 Task: React to  the posts on  page Nestle
Action: Mouse moved to (448, 478)
Screenshot: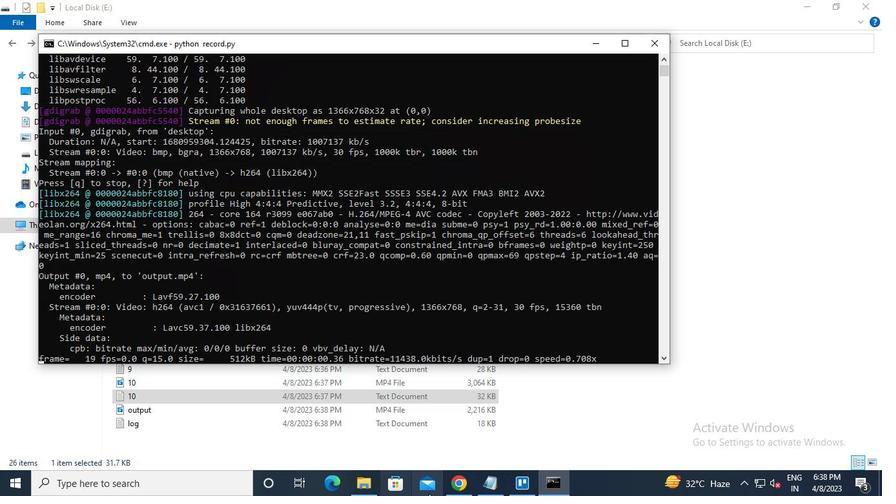 
Action: Mouse pressed left at (448, 478)
Screenshot: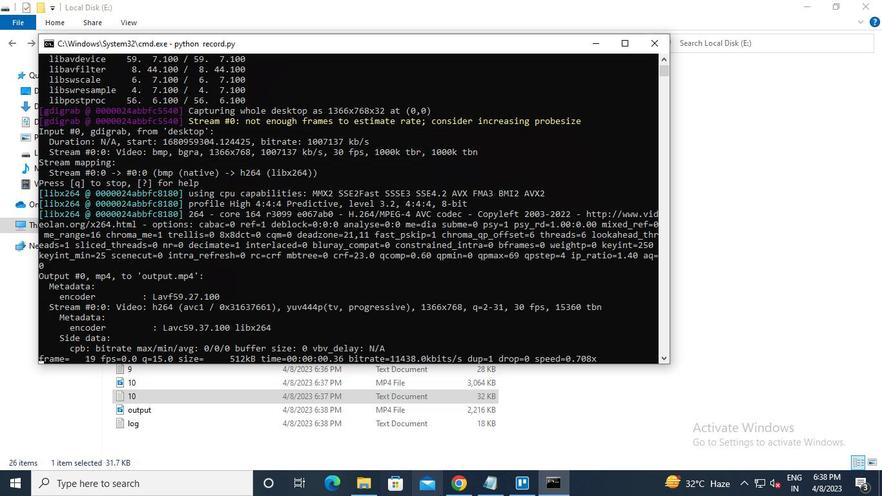 
Action: Mouse moved to (246, 81)
Screenshot: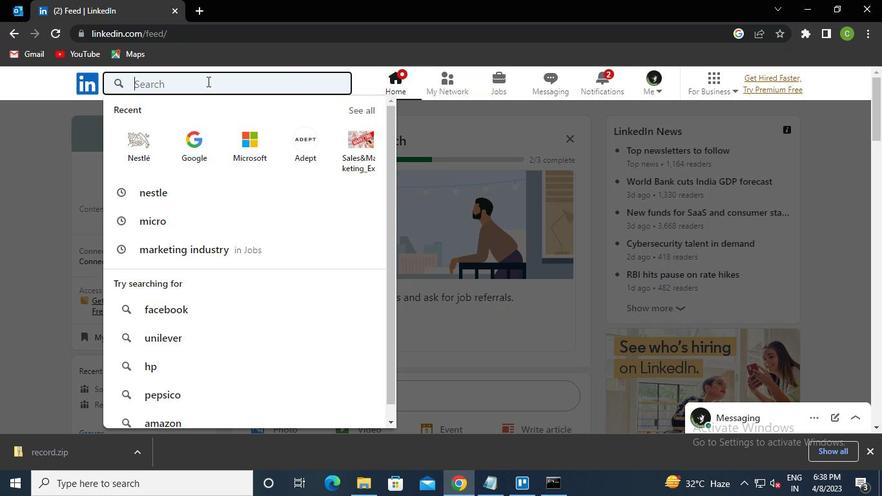 
Action: Mouse pressed left at (246, 81)
Screenshot: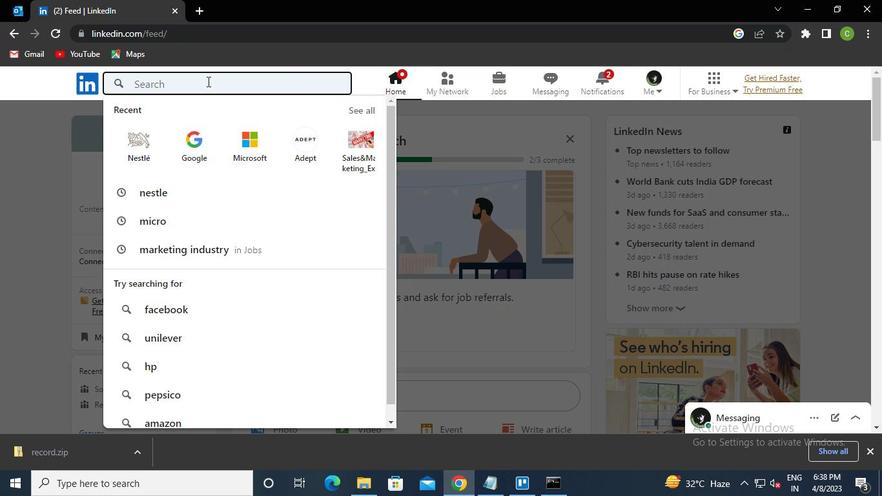 
Action: Keyboard n
Screenshot: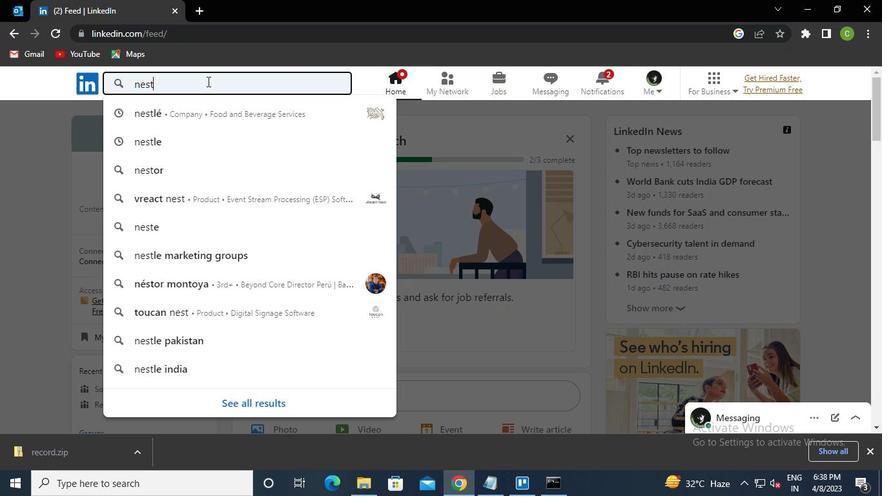 
Action: Keyboard e
Screenshot: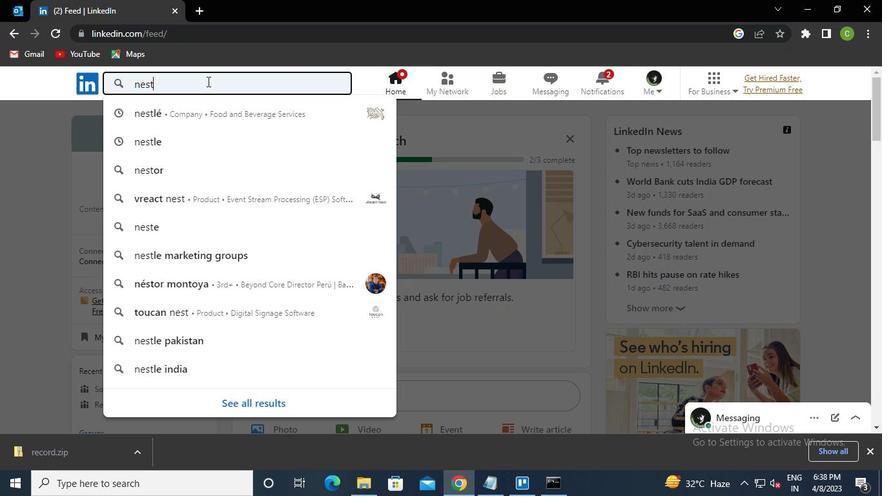 
Action: Keyboard s
Screenshot: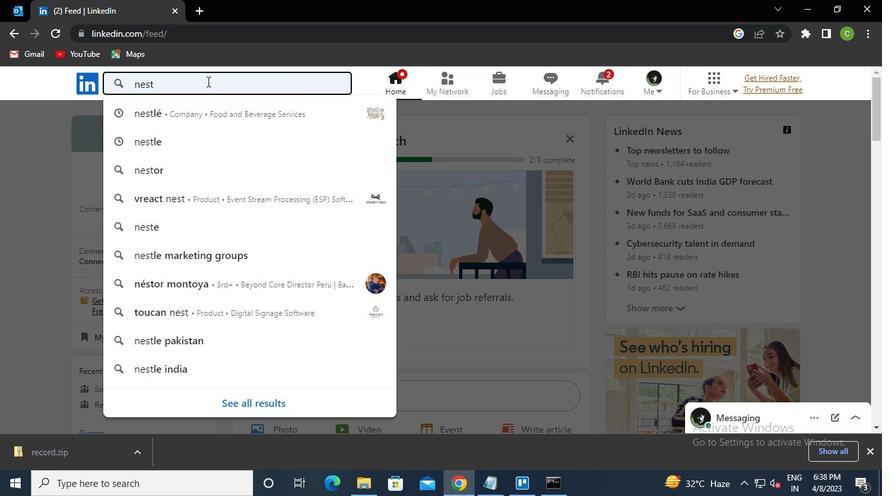 
Action: Keyboard t
Screenshot: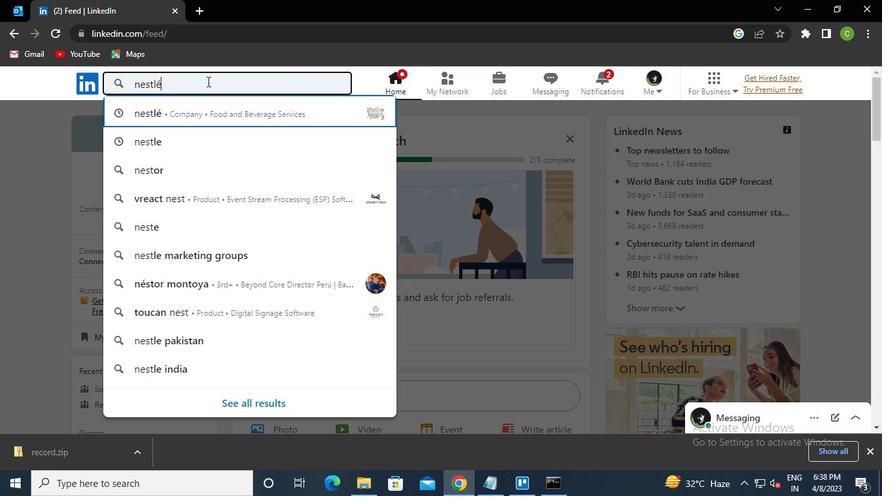 
Action: Keyboard l
Screenshot: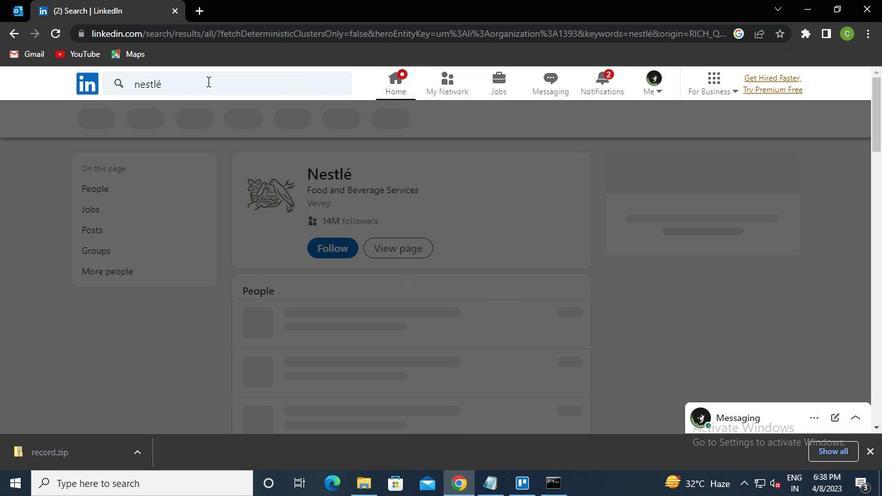 
Action: Keyboard e
Screenshot: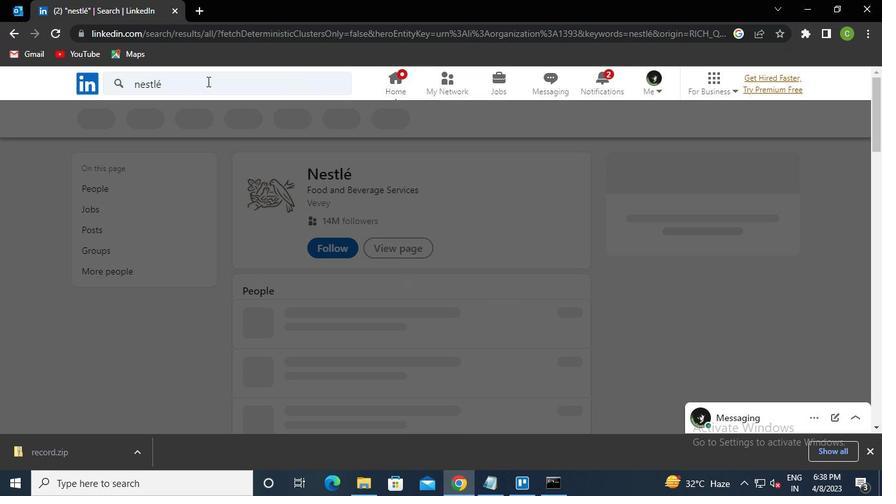 
Action: Keyboard Key.enter
Screenshot: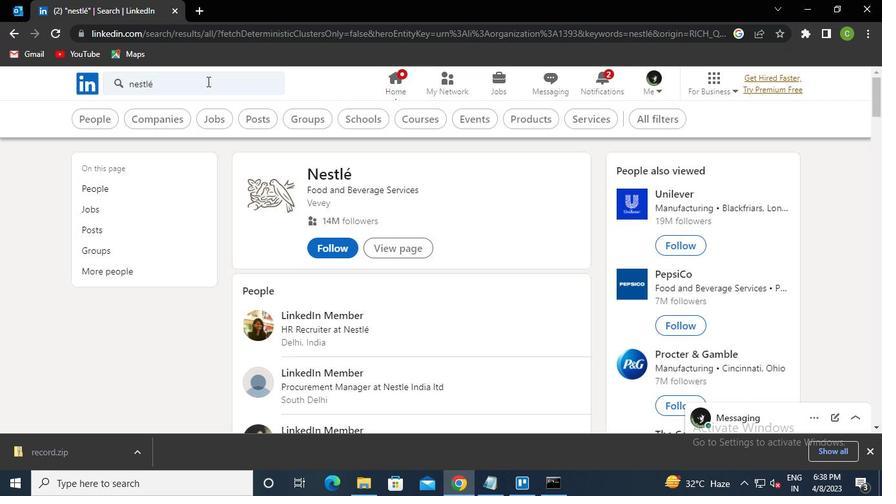 
Action: Mouse moved to (404, 83)
Screenshot: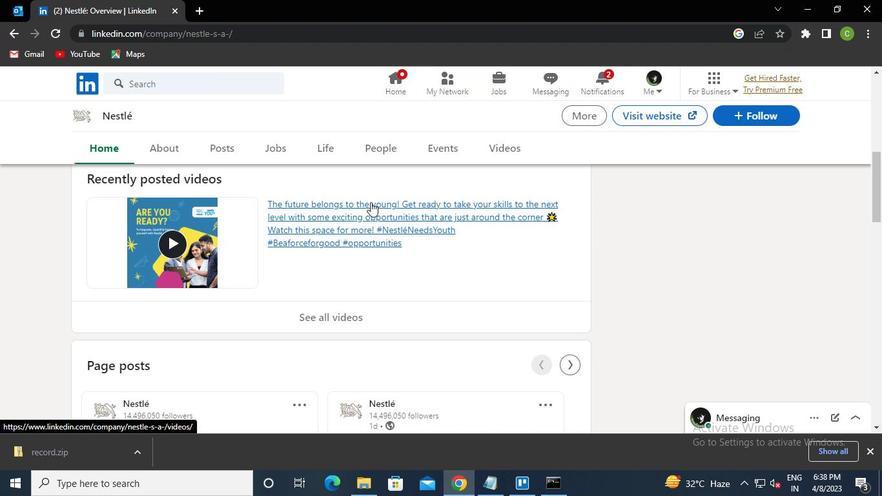 
Action: Mouse pressed left at (404, 83)
Screenshot: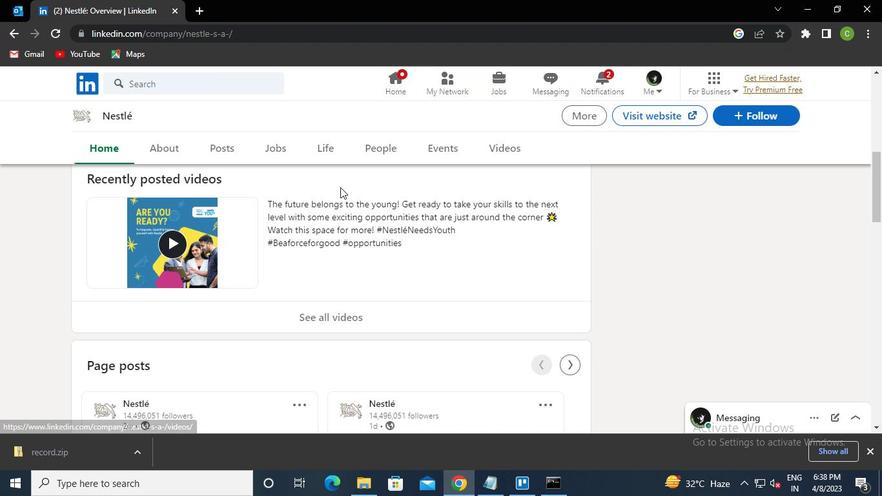 
Action: Mouse moved to (547, 494)
Screenshot: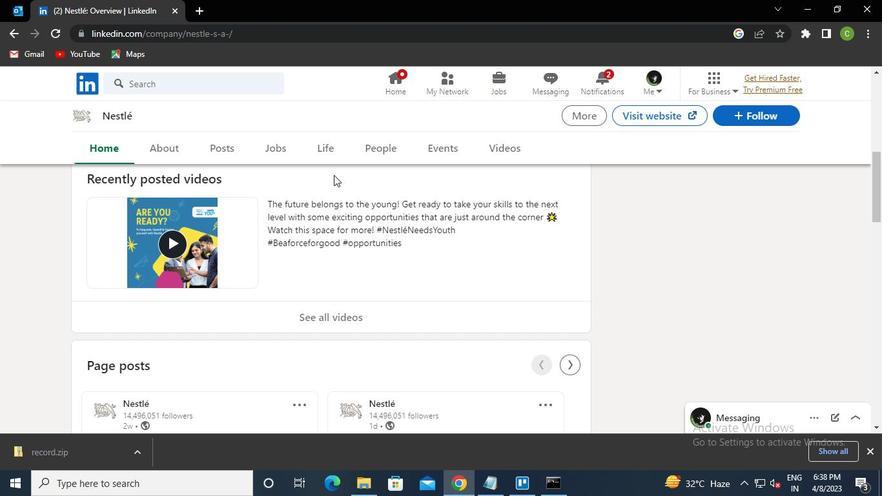 
Action: Mouse pressed left at (547, 494)
Screenshot: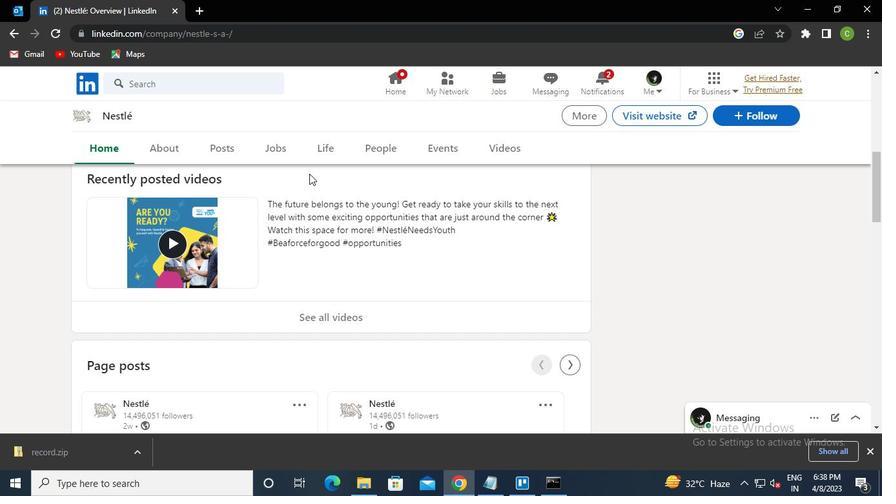 
Action: Mouse moved to (637, 18)
Screenshot: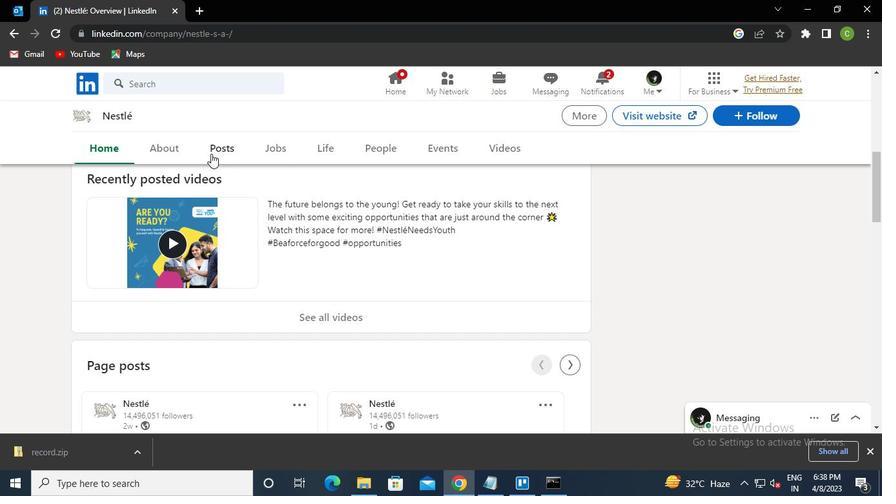 
Action: Mouse pressed left at (637, 18)
Screenshot: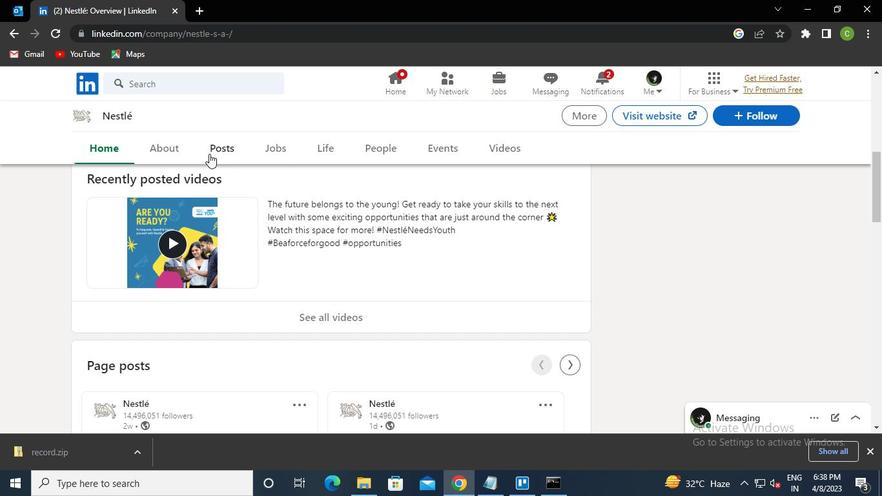 
Action: Mouse moved to (462, 494)
Screenshot: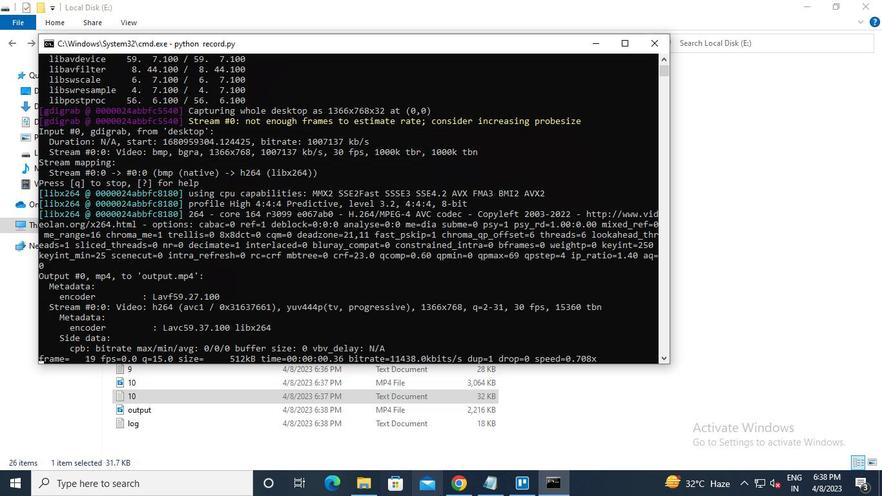 
Action: Mouse pressed left at (462, 494)
Screenshot: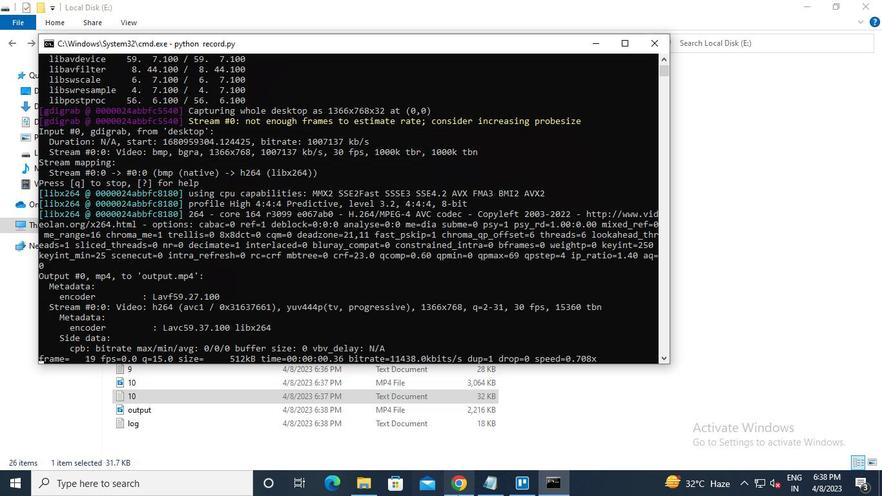 
Action: Mouse moved to (207, 81)
Screenshot: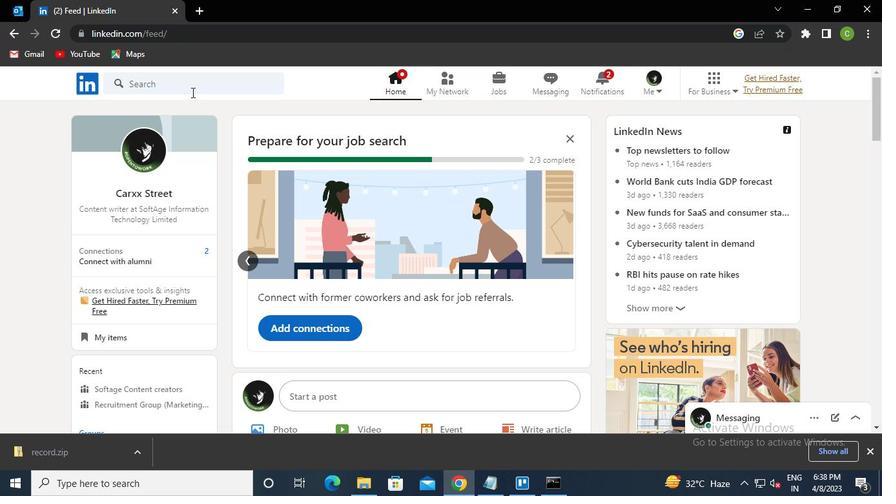 
Action: Mouse pressed left at (207, 81)
Screenshot: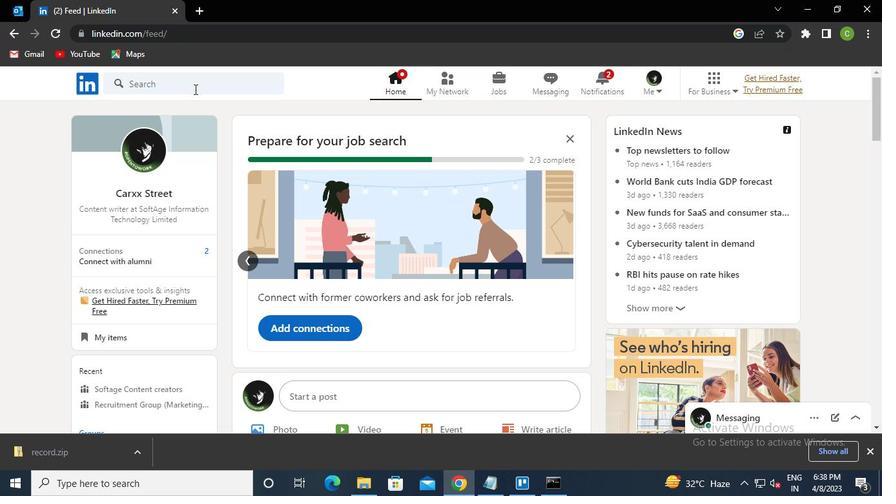 
Action: Keyboard n
Screenshot: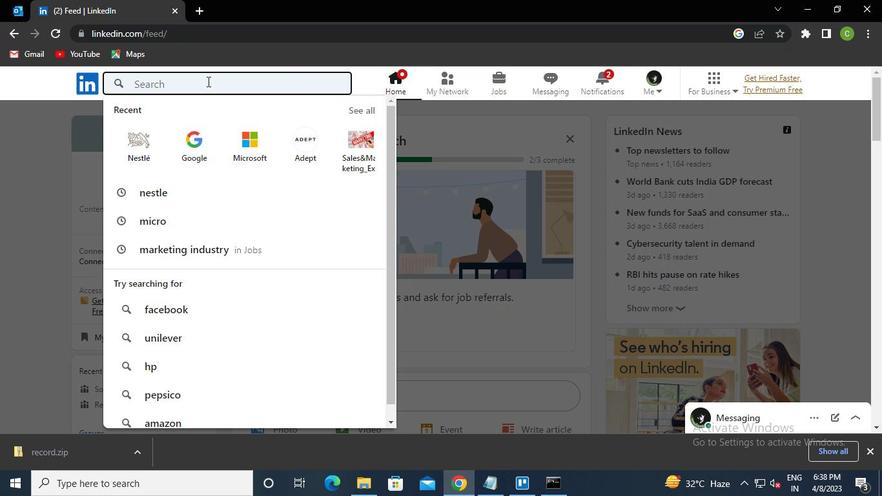 
Action: Keyboard e
Screenshot: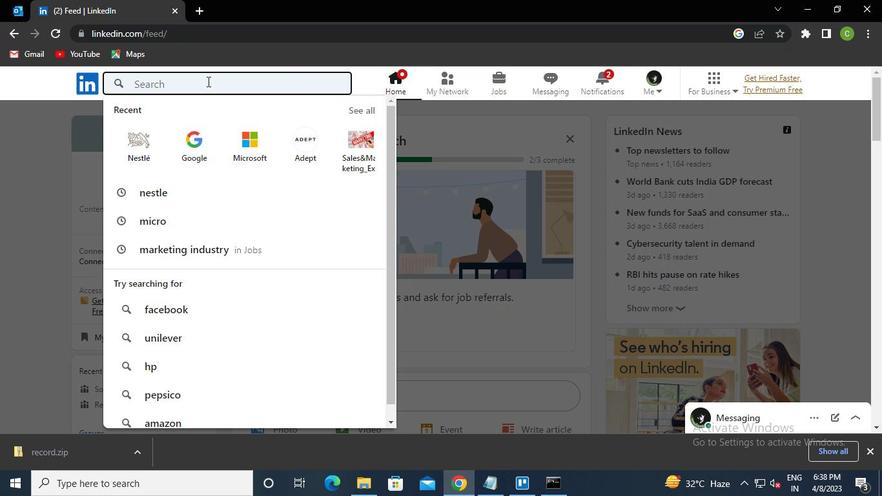 
Action: Keyboard s
Screenshot: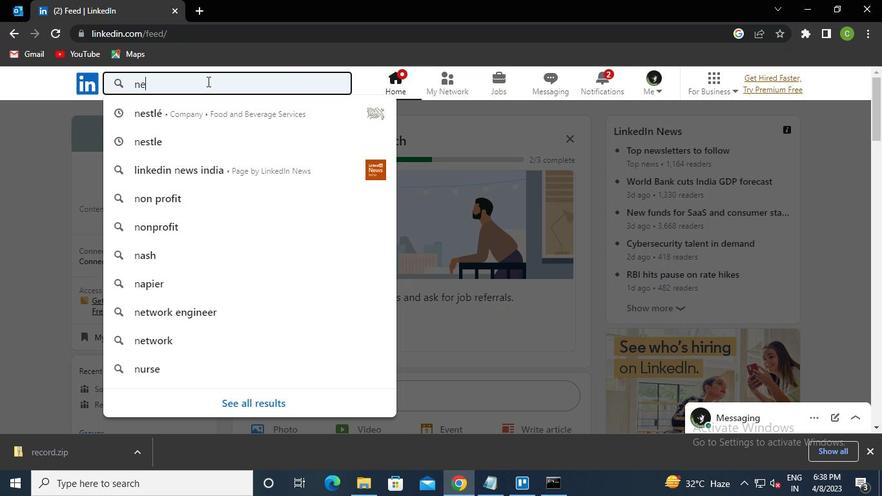 
Action: Keyboard t
Screenshot: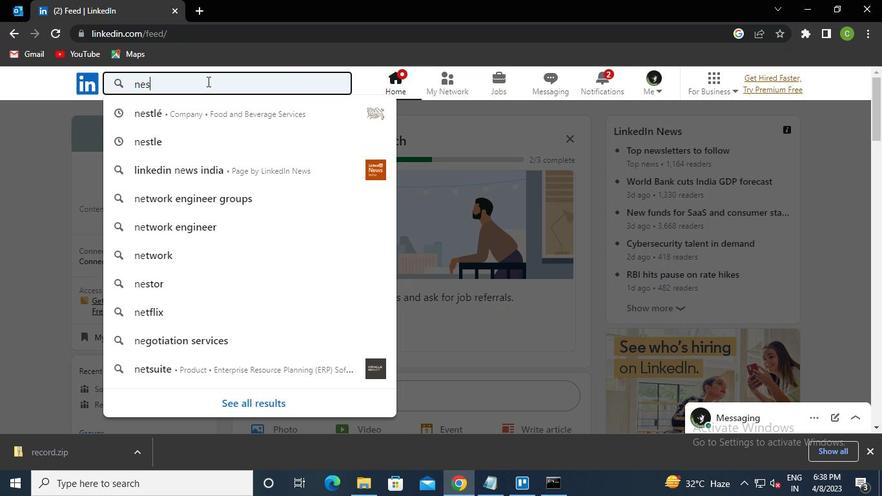 
Action: Keyboard Key.down
Screenshot: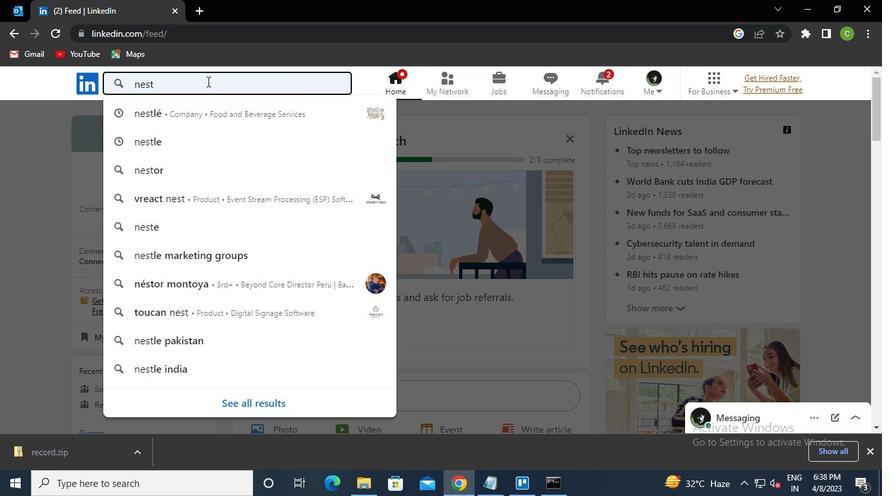 
Action: Keyboard Key.enter
Screenshot: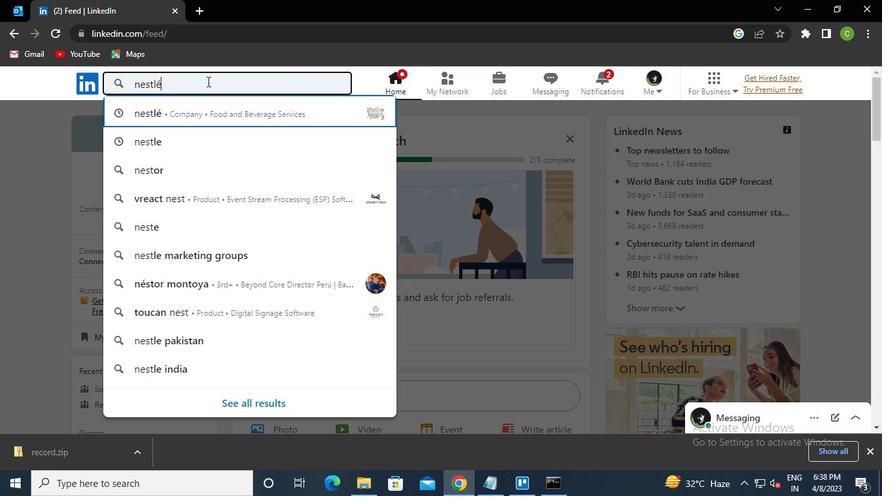 
Action: Mouse moved to (440, 201)
Screenshot: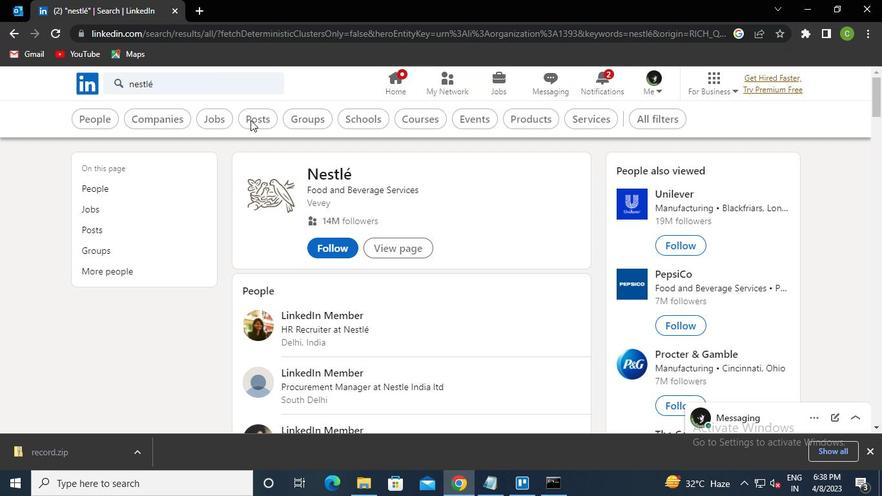 
Action: Mouse pressed left at (440, 201)
Screenshot: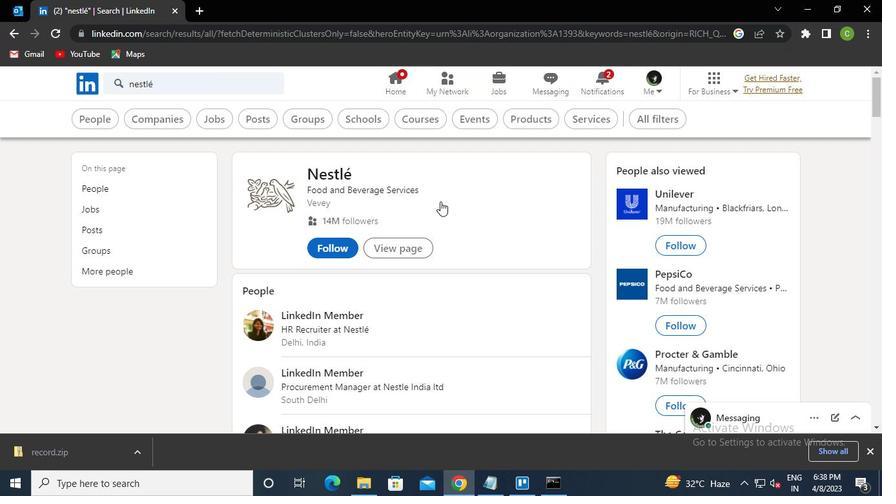 
Action: Mouse moved to (224, 152)
Screenshot: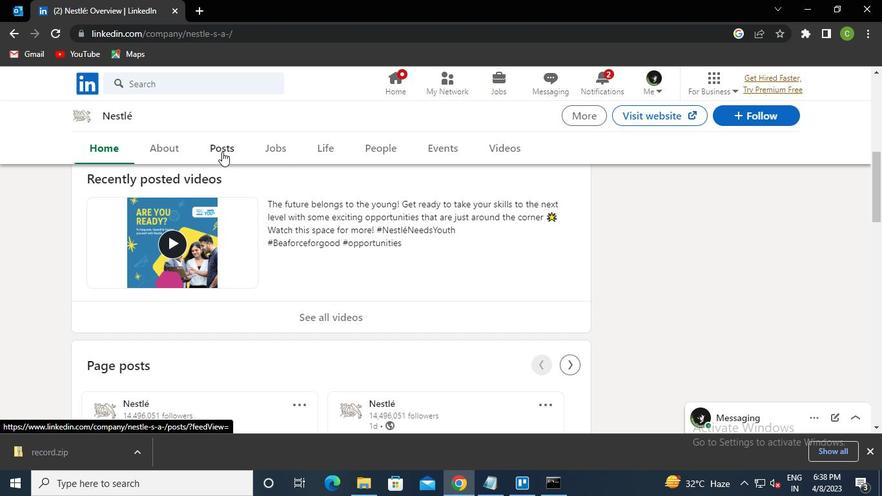 
Action: Mouse pressed left at (224, 152)
Screenshot: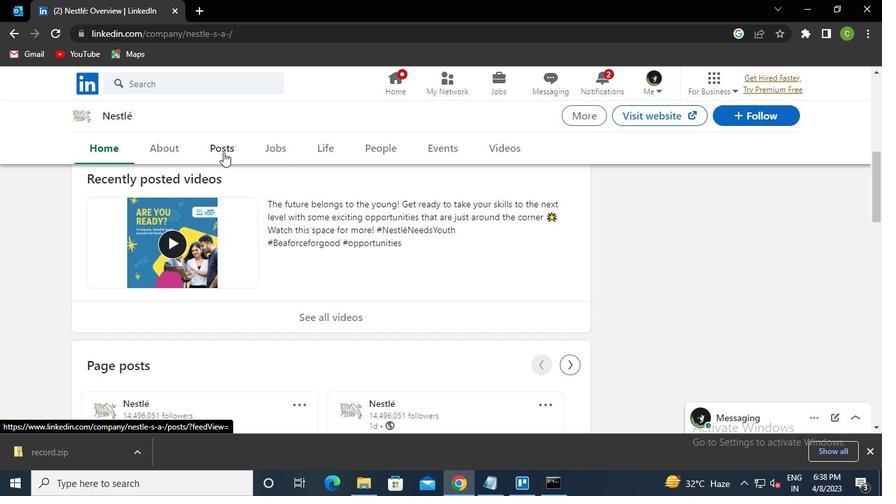 
Action: Mouse moved to (261, 228)
Screenshot: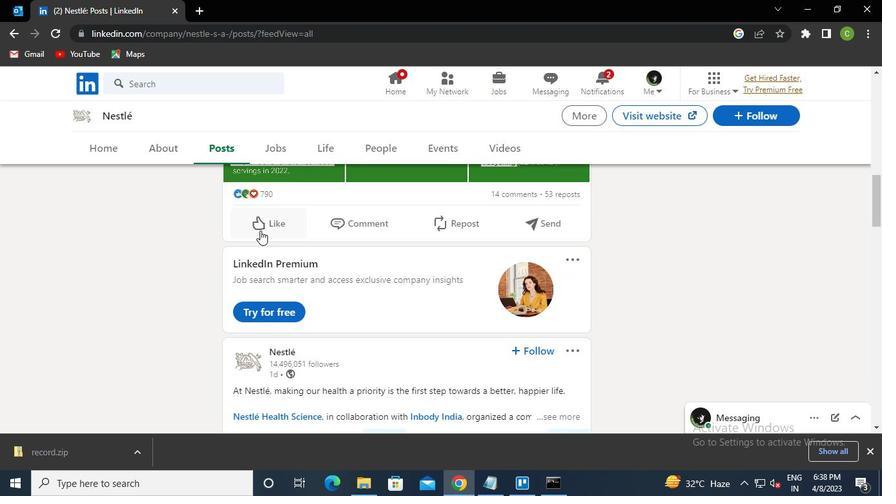 
Action: Mouse pressed left at (261, 228)
Screenshot: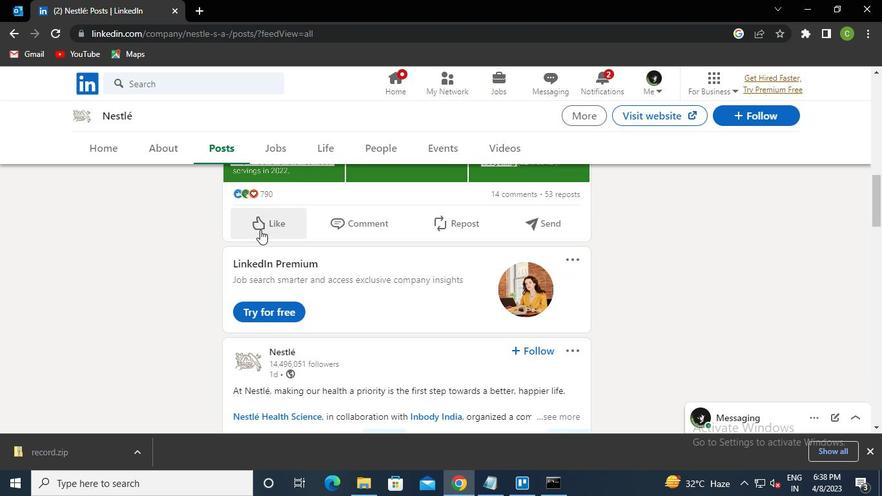 
Action: Mouse moved to (268, 237)
Screenshot: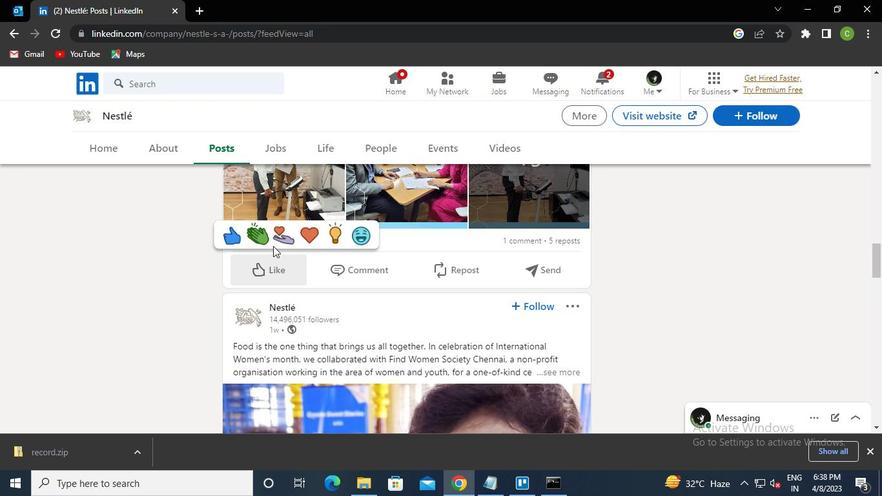 
Action: Mouse pressed left at (268, 237)
Screenshot: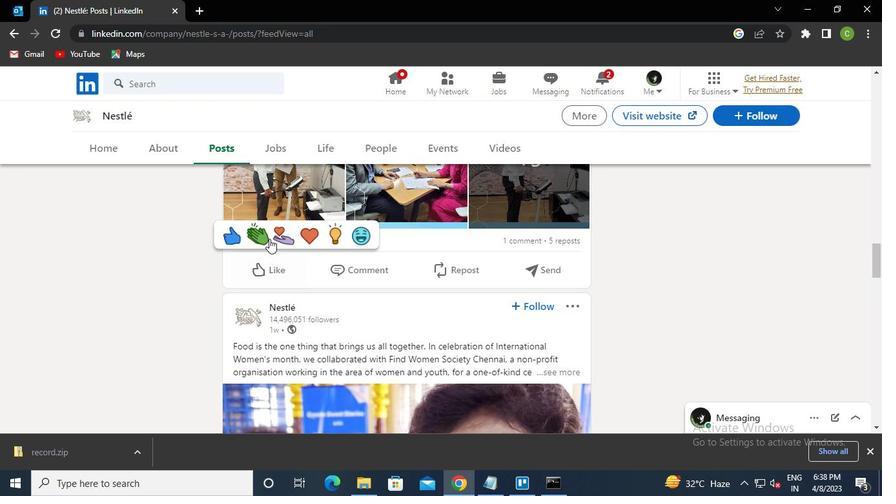 
Action: Mouse moved to (304, 219)
Screenshot: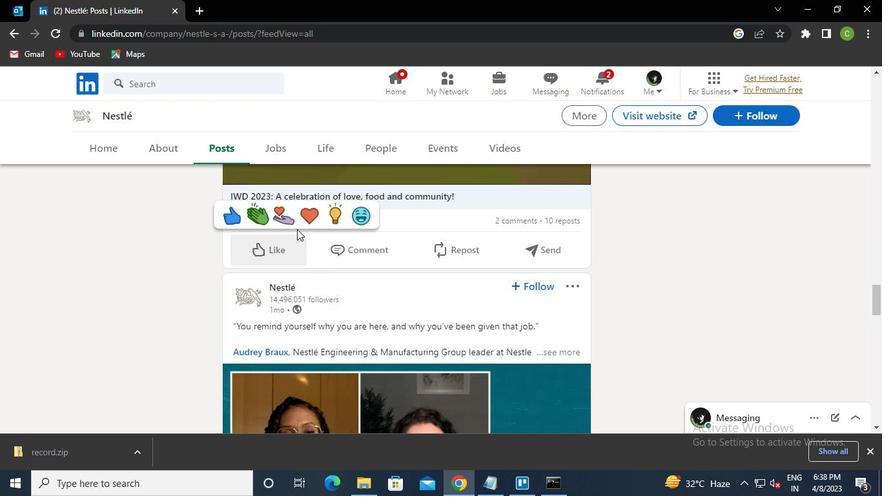 
Action: Mouse pressed left at (304, 219)
Screenshot: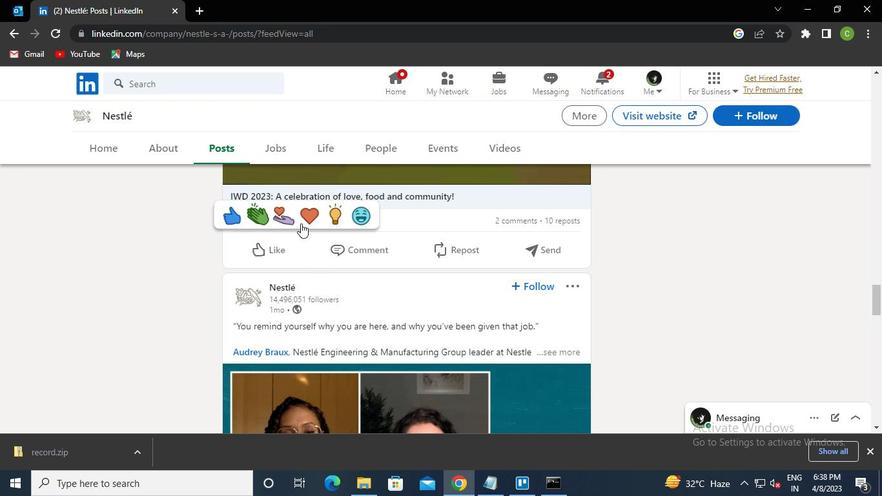 
Action: Mouse moved to (547, 479)
Screenshot: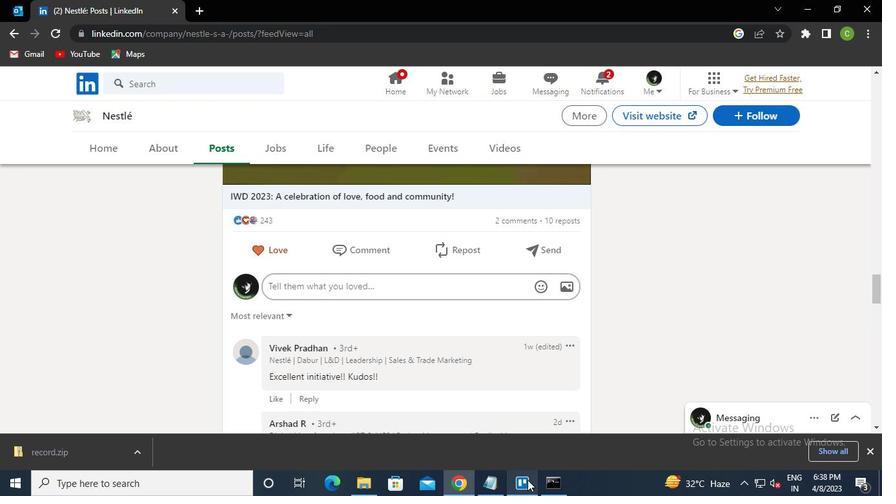 
Action: Mouse pressed left at (547, 479)
Screenshot: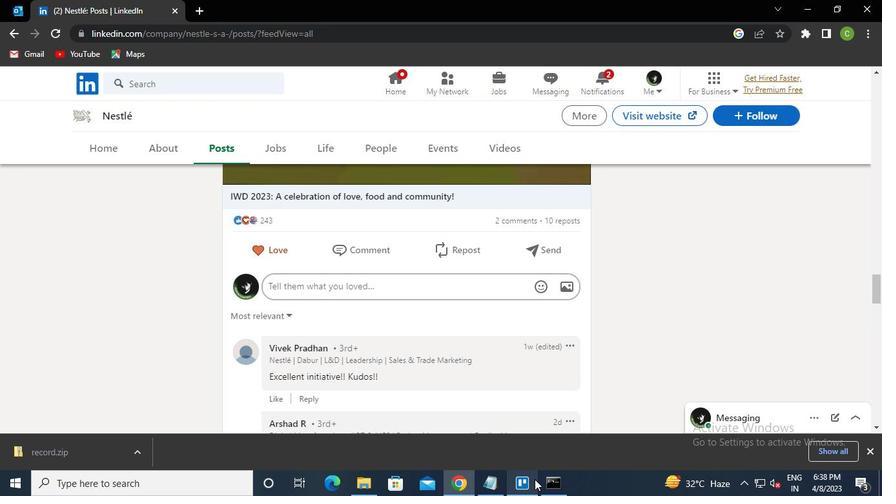 
Action: Mouse moved to (656, 43)
Screenshot: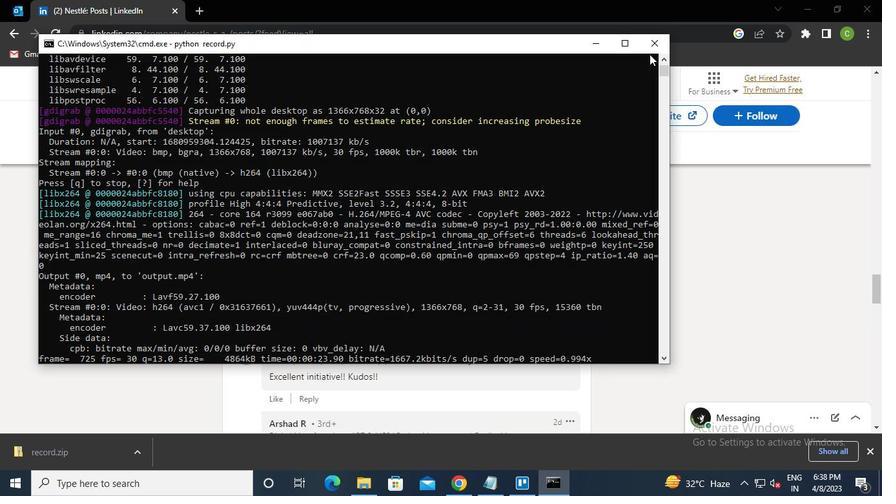 
Action: Mouse pressed left at (656, 43)
Screenshot: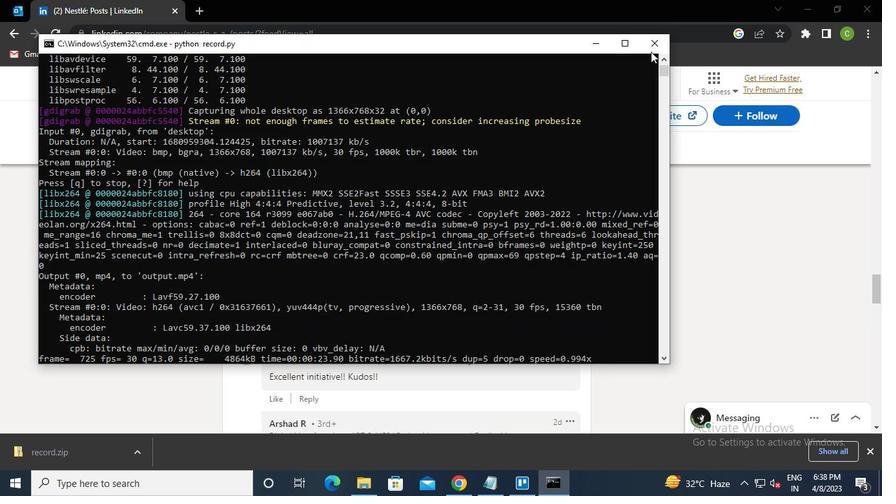 
Action: Mouse moved to (653, 49)
Screenshot: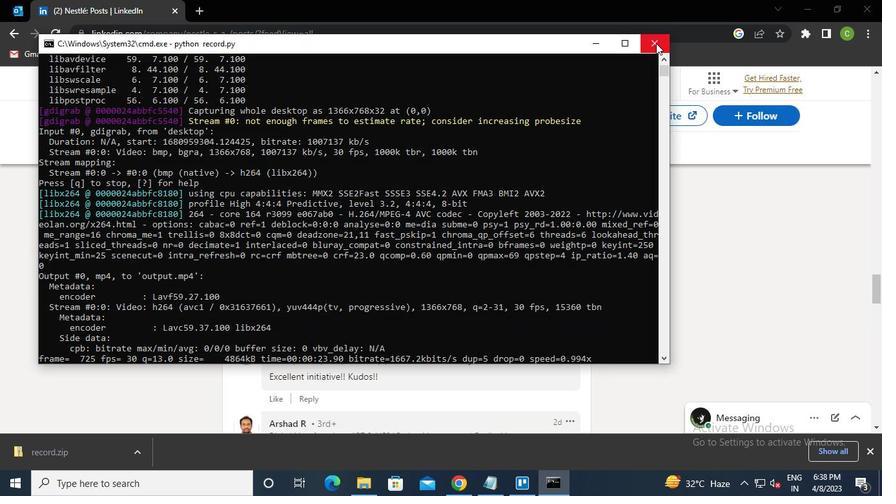 
